 Task: Create a due date automation trigger when advanced on, on the wednesday of the week a card is due add fields without custom field "Resume" cleared at 11:00 AM.
Action: Mouse moved to (995, 86)
Screenshot: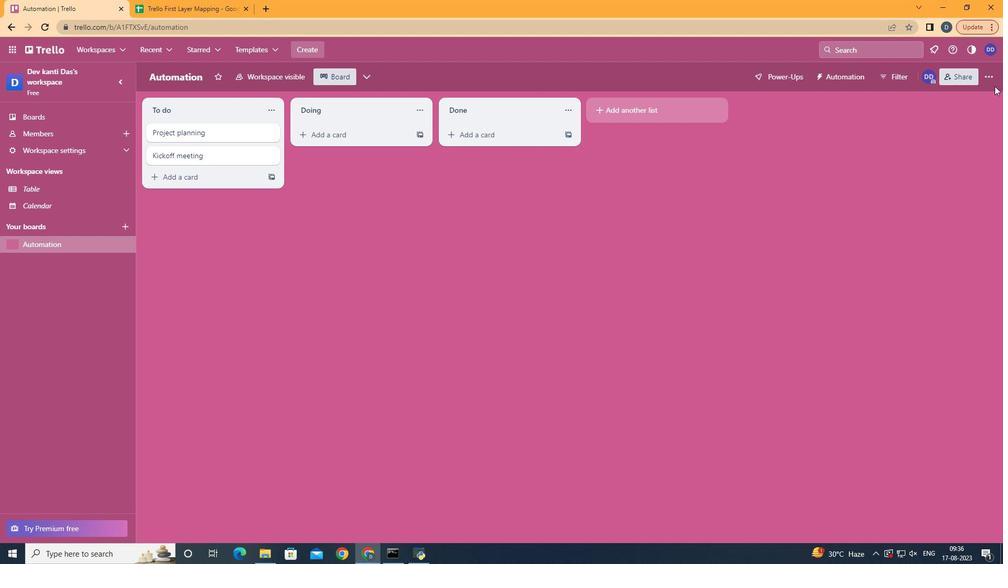 
Action: Mouse pressed left at (995, 86)
Screenshot: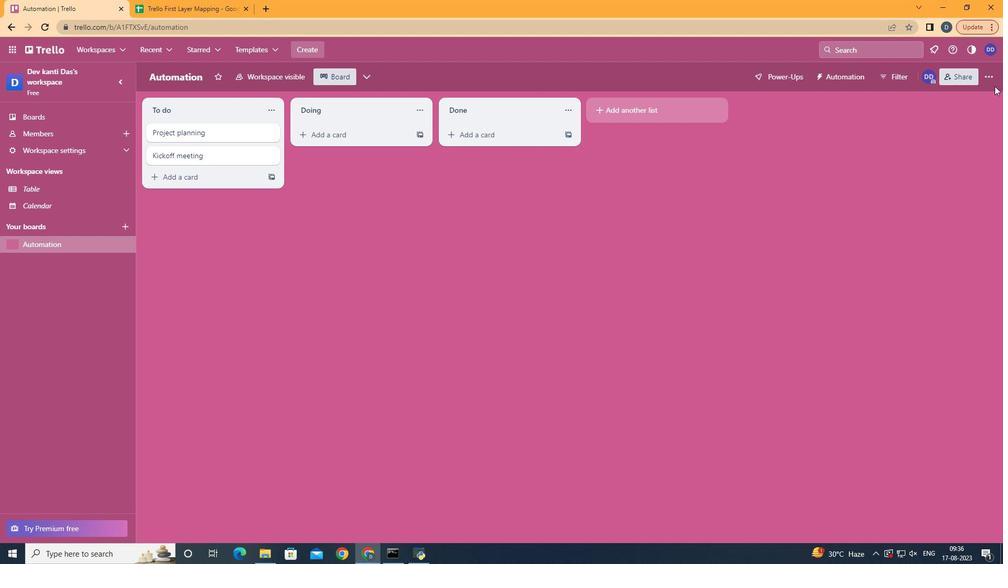
Action: Mouse moved to (995, 76)
Screenshot: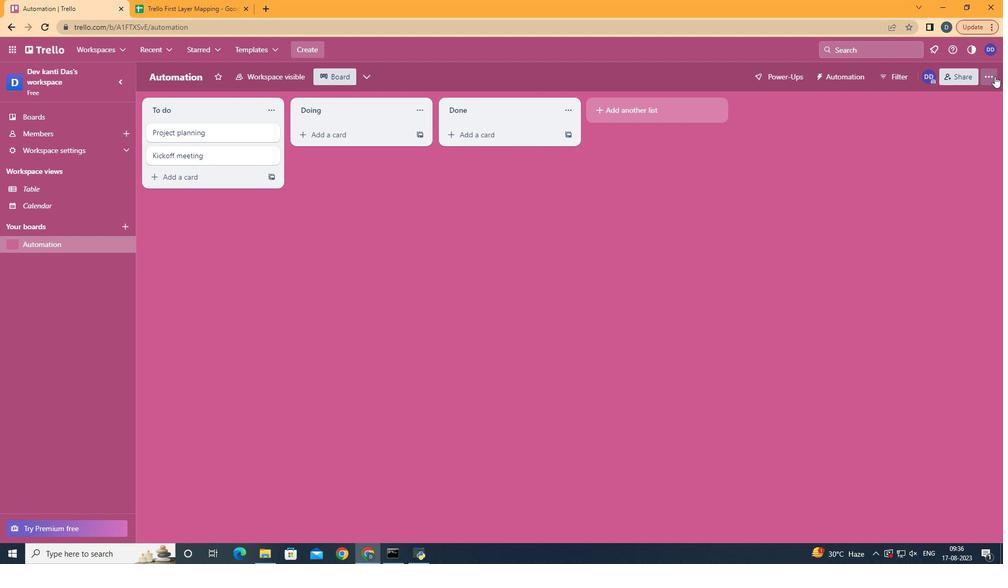 
Action: Mouse pressed left at (995, 76)
Screenshot: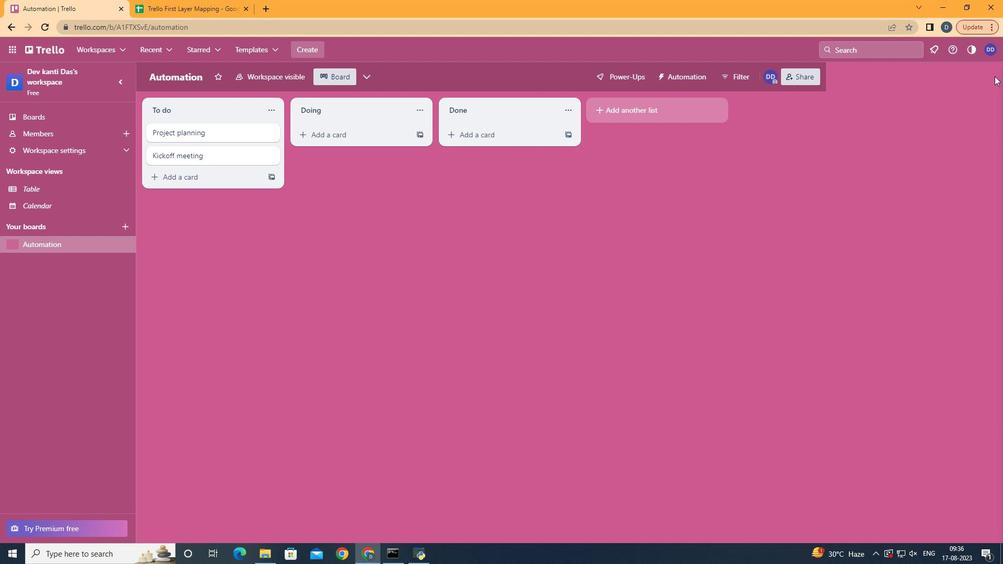 
Action: Mouse moved to (938, 207)
Screenshot: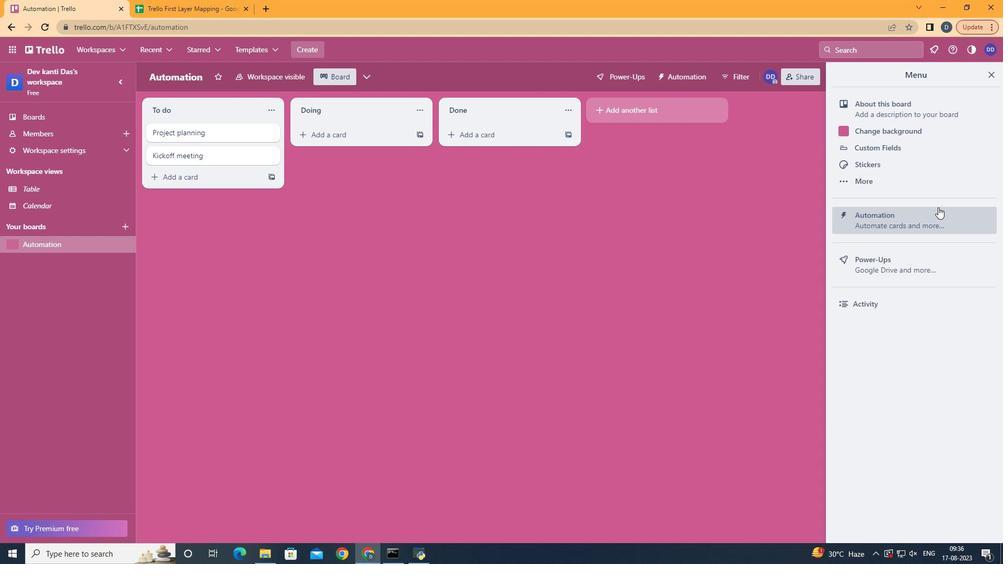 
Action: Mouse pressed left at (938, 207)
Screenshot: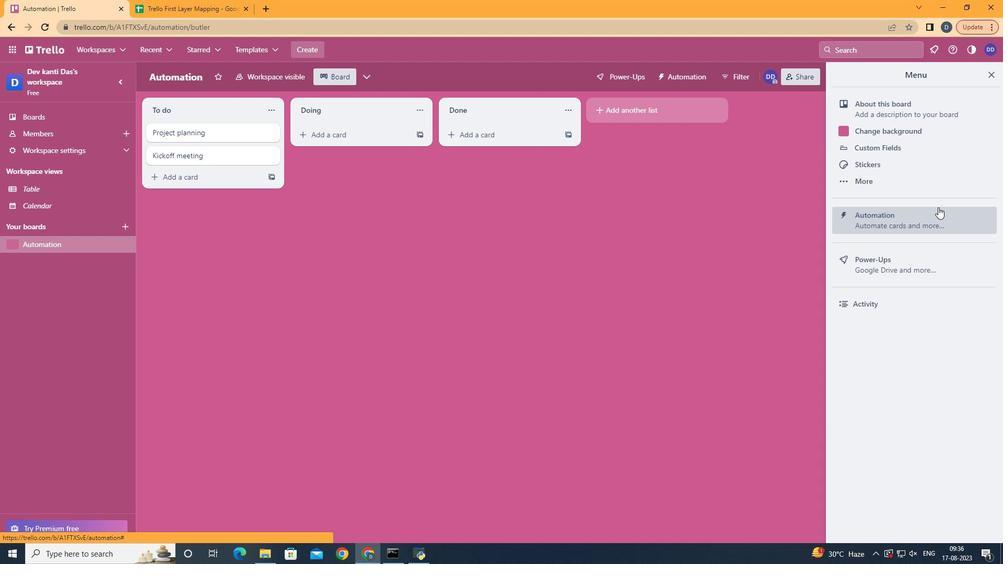 
Action: Mouse moved to (183, 210)
Screenshot: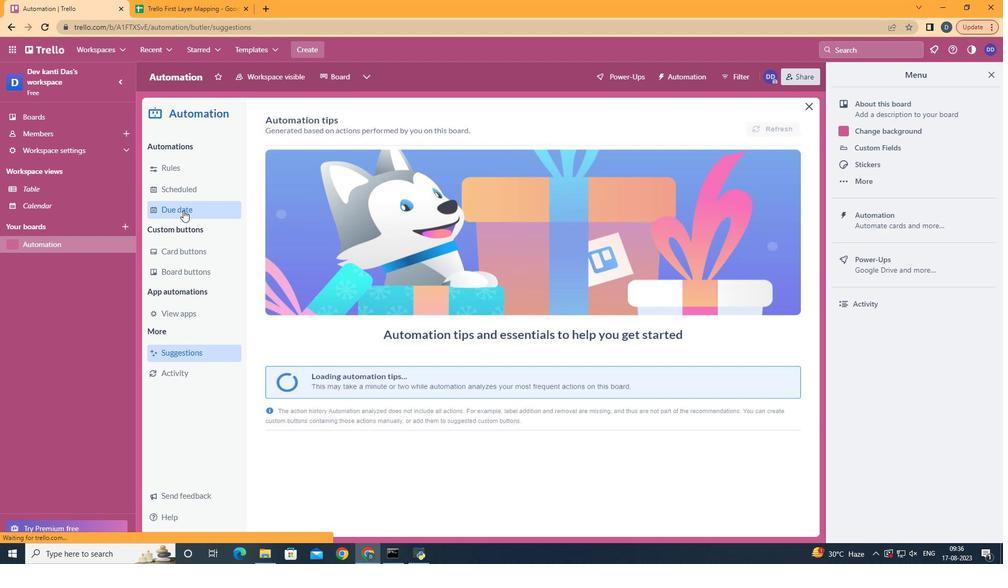 
Action: Mouse pressed left at (183, 210)
Screenshot: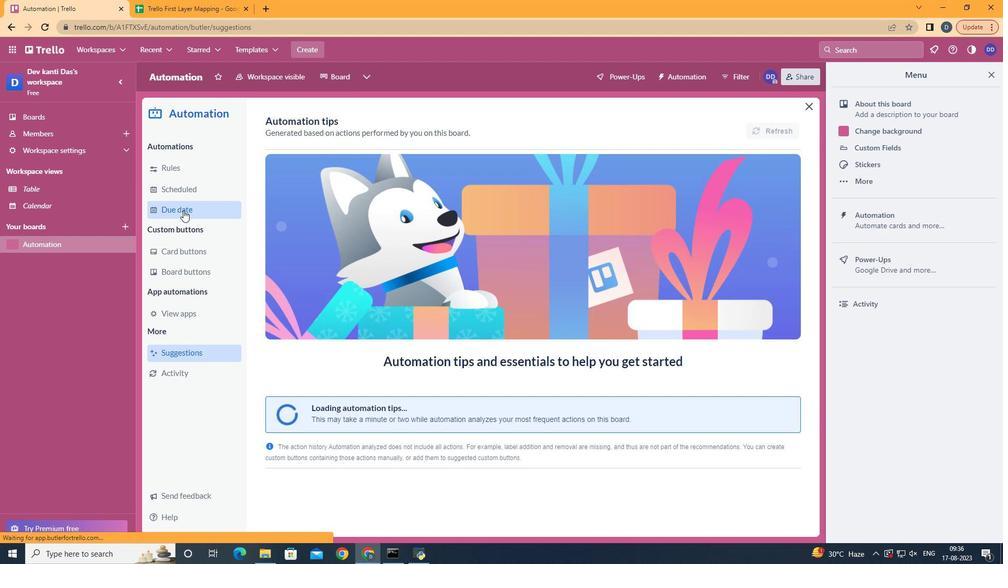 
Action: Mouse moved to (723, 127)
Screenshot: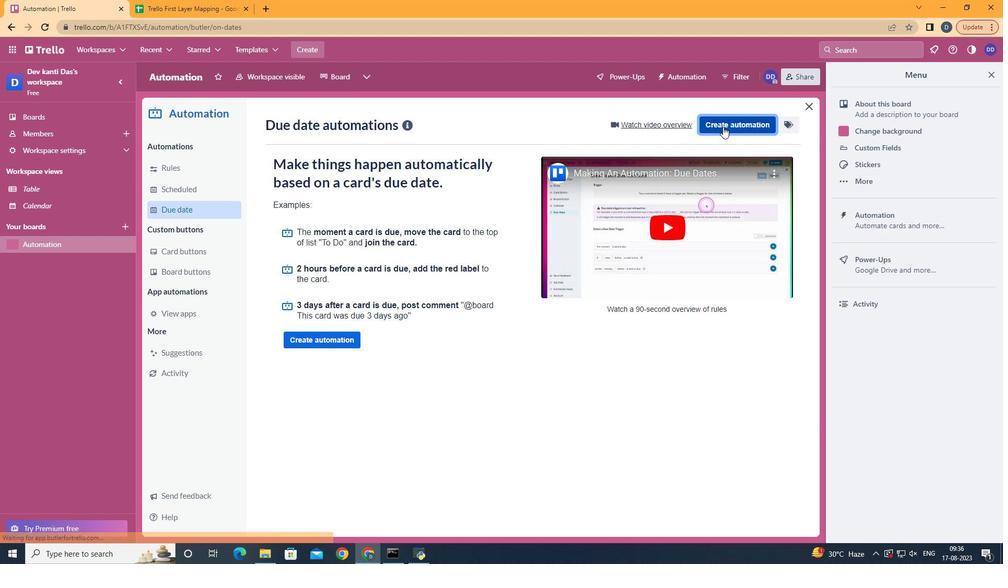 
Action: Mouse pressed left at (723, 127)
Screenshot: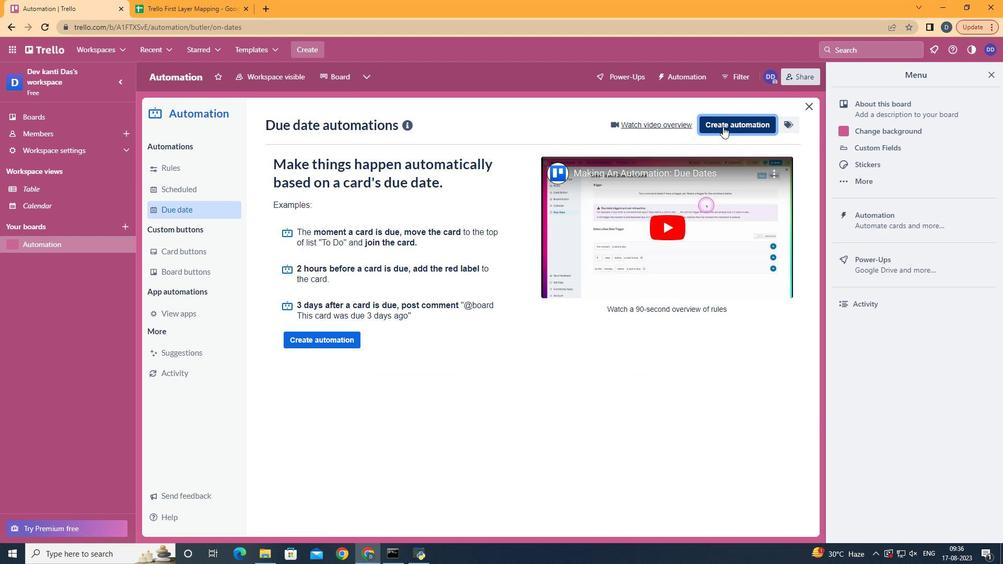 
Action: Mouse moved to (559, 229)
Screenshot: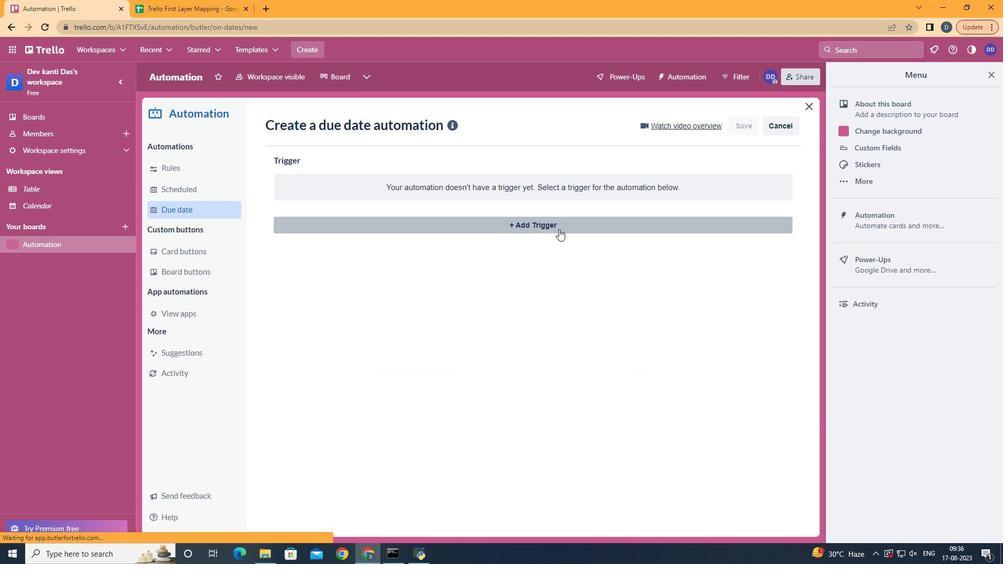 
Action: Mouse pressed left at (559, 229)
Screenshot: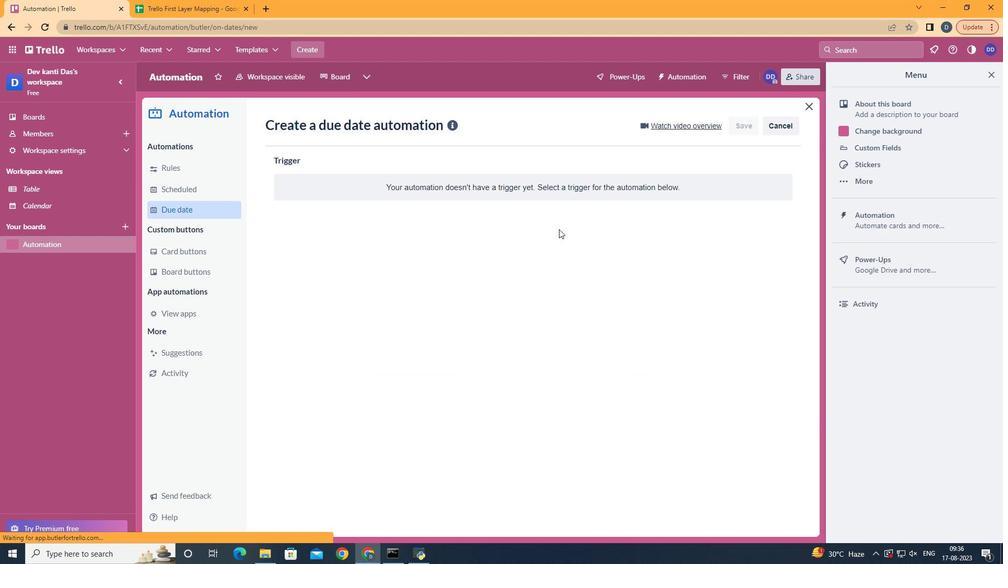 
Action: Mouse moved to (345, 319)
Screenshot: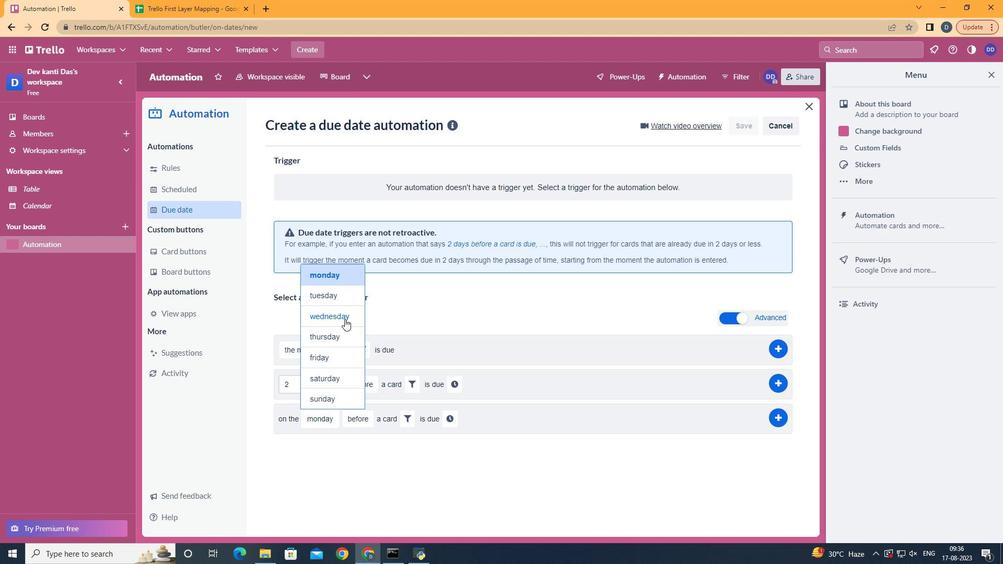 
Action: Mouse pressed left at (345, 319)
Screenshot: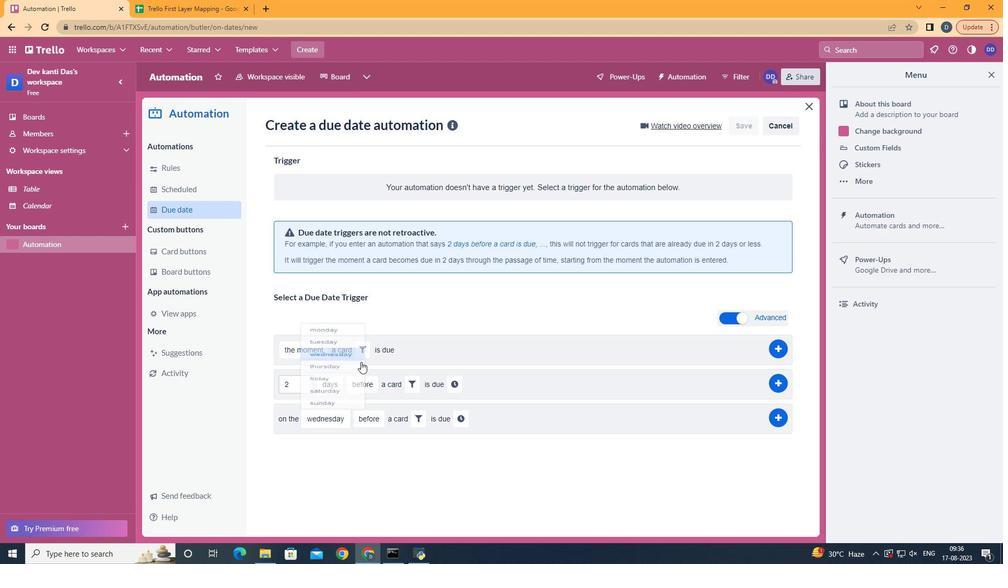 
Action: Mouse moved to (388, 480)
Screenshot: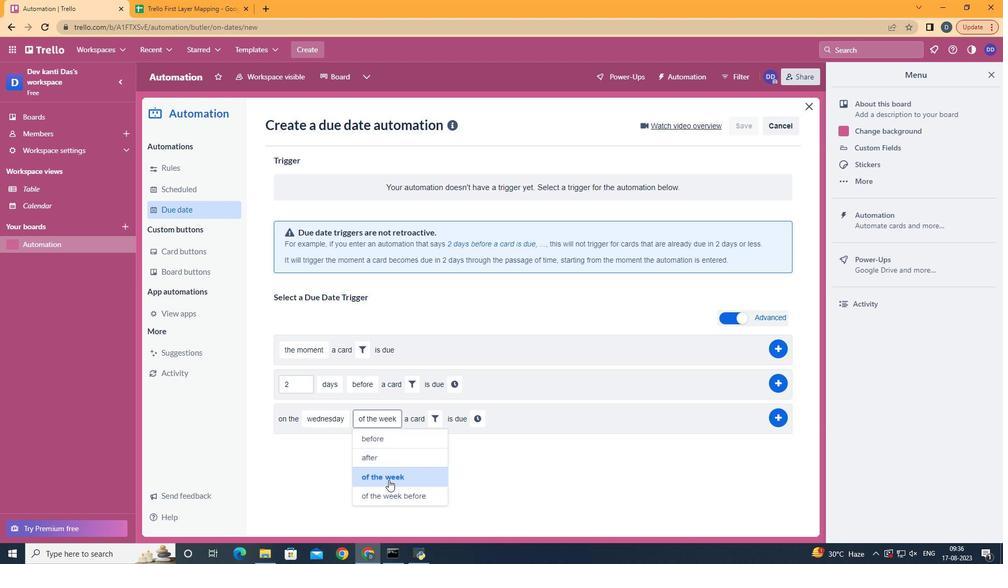 
Action: Mouse pressed left at (388, 480)
Screenshot: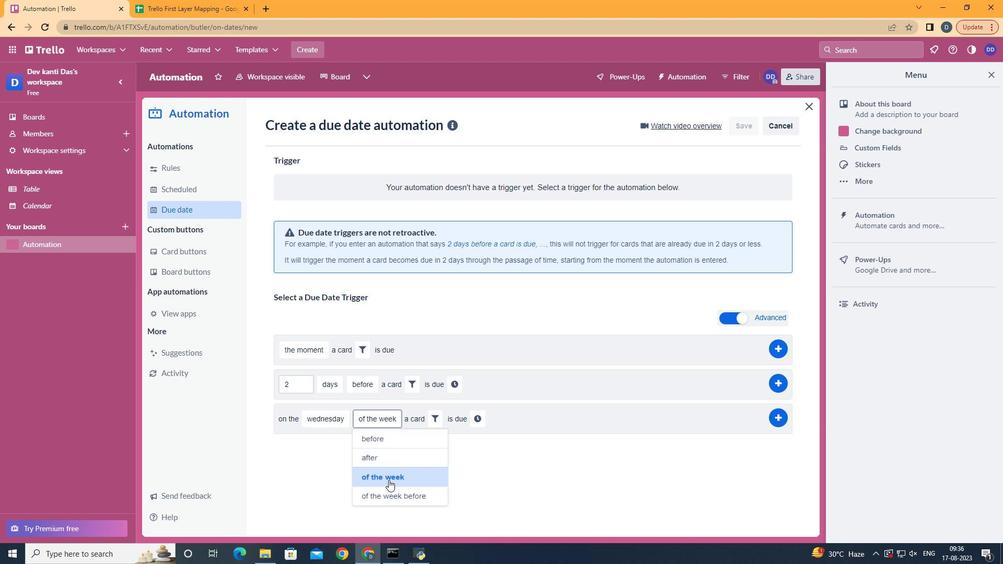 
Action: Mouse moved to (433, 418)
Screenshot: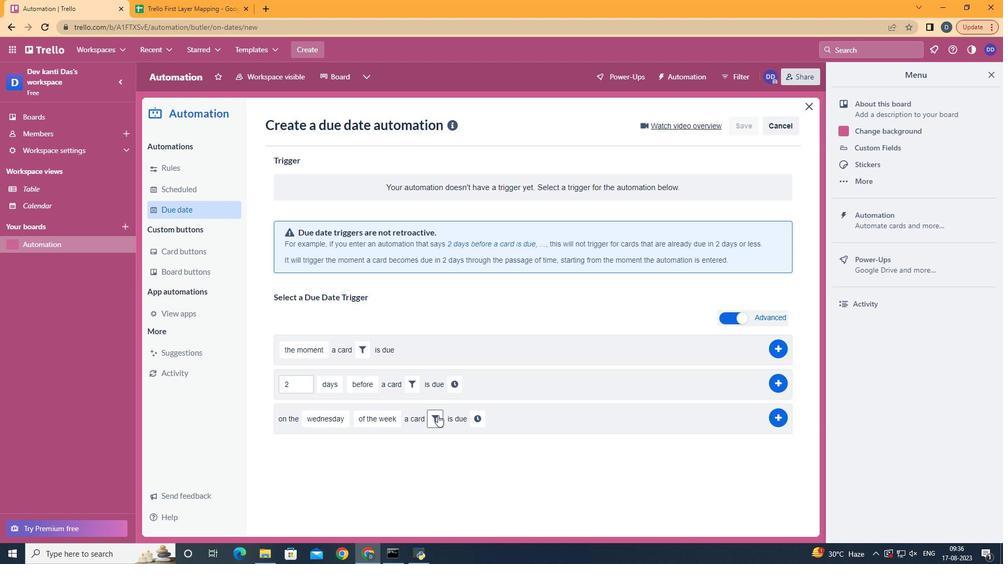 
Action: Mouse pressed left at (433, 418)
Screenshot: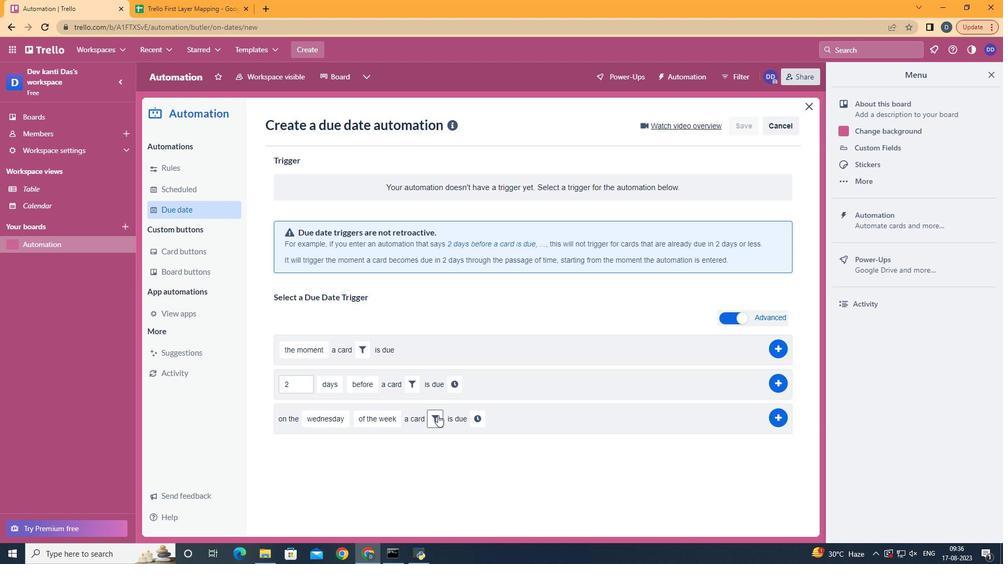 
Action: Mouse moved to (603, 452)
Screenshot: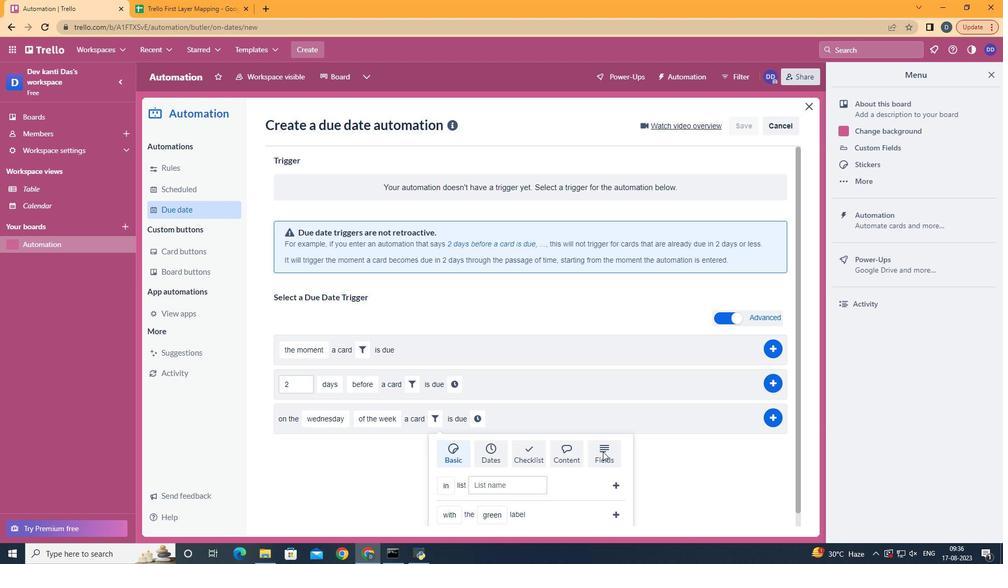 
Action: Mouse pressed left at (603, 452)
Screenshot: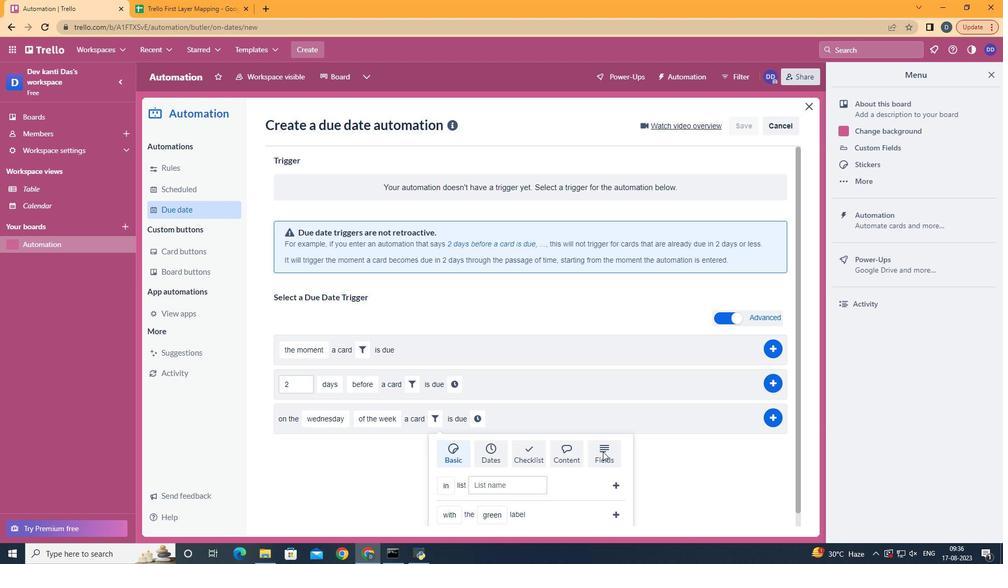 
Action: Mouse scrolled (603, 451) with delta (0, 0)
Screenshot: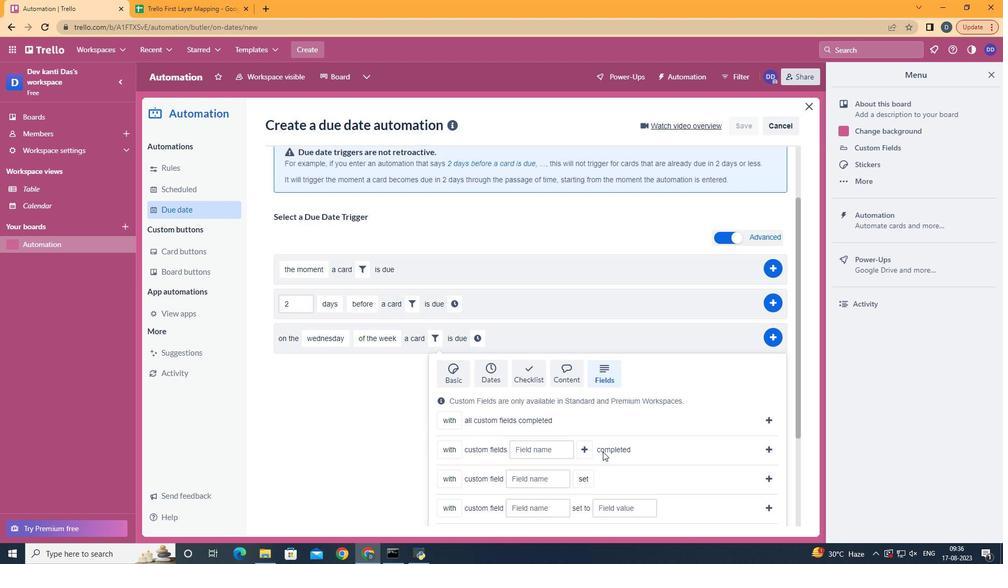 
Action: Mouse scrolled (603, 451) with delta (0, 0)
Screenshot: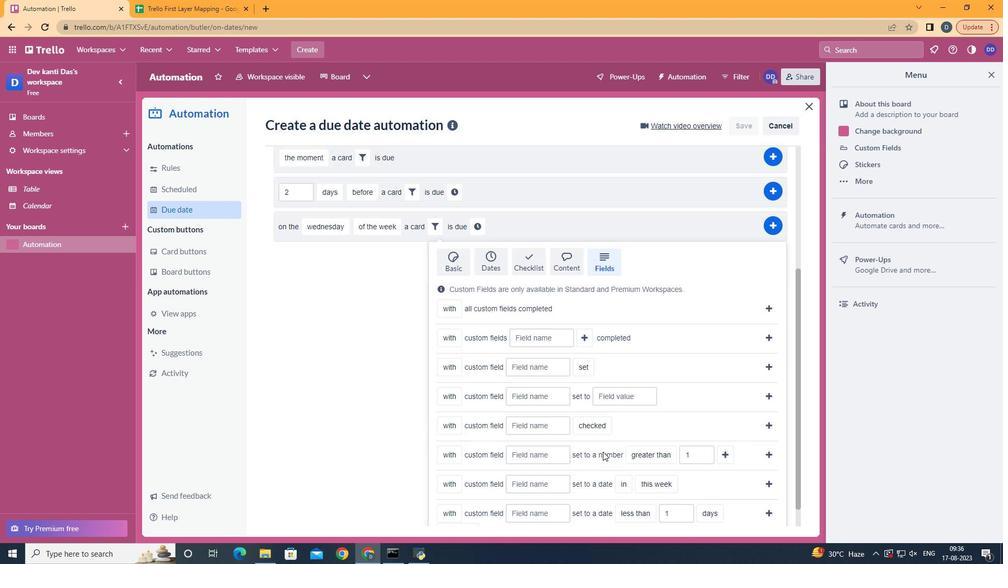
Action: Mouse scrolled (603, 451) with delta (0, 0)
Screenshot: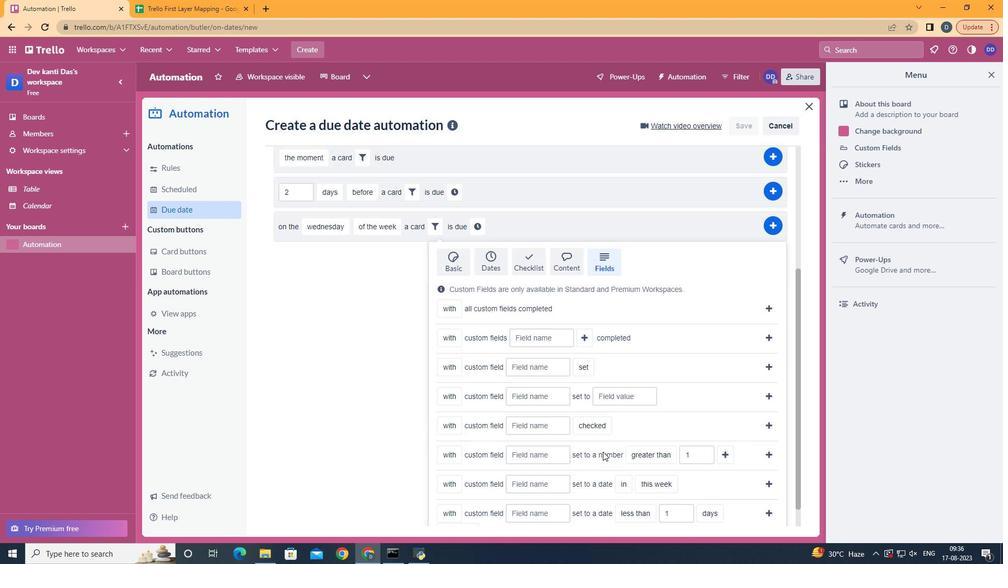 
Action: Mouse scrolled (603, 451) with delta (0, 0)
Screenshot: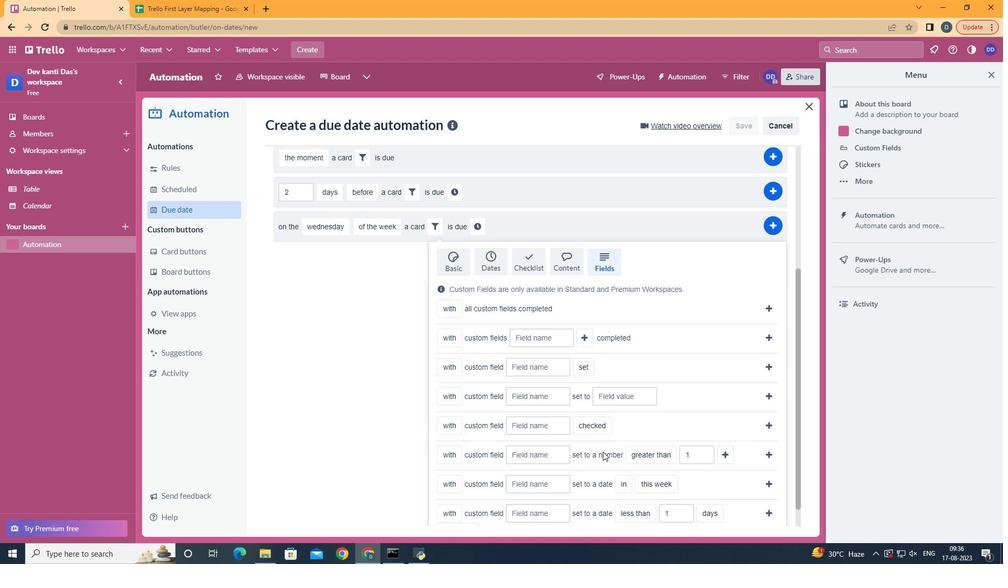 
Action: Mouse scrolled (603, 451) with delta (0, 0)
Screenshot: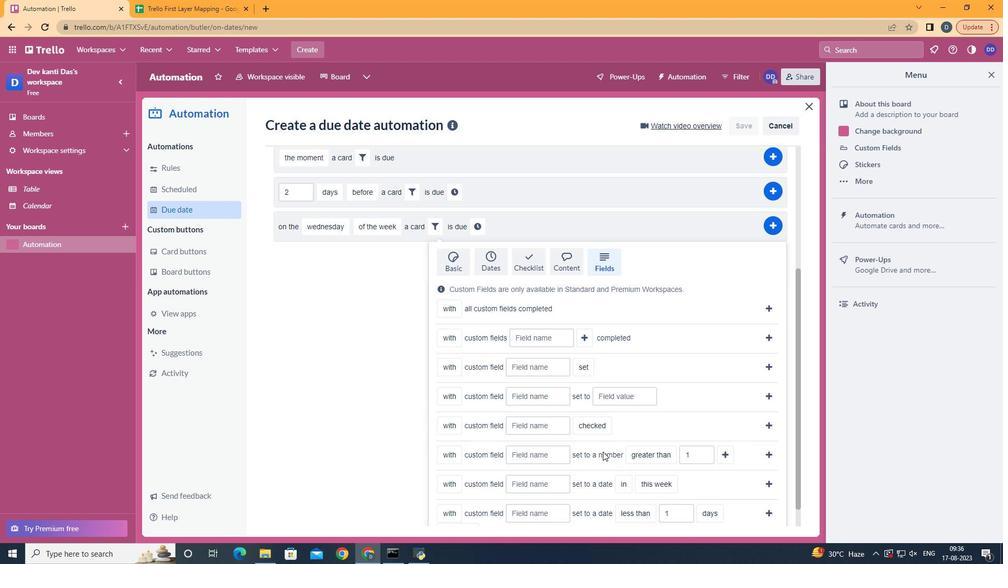 
Action: Mouse moved to (458, 388)
Screenshot: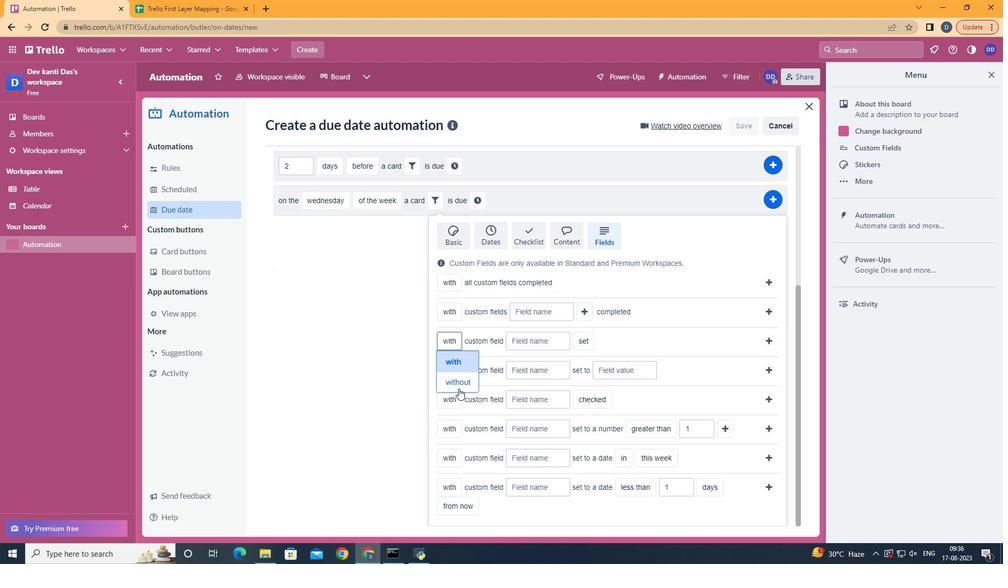 
Action: Mouse pressed left at (458, 388)
Screenshot: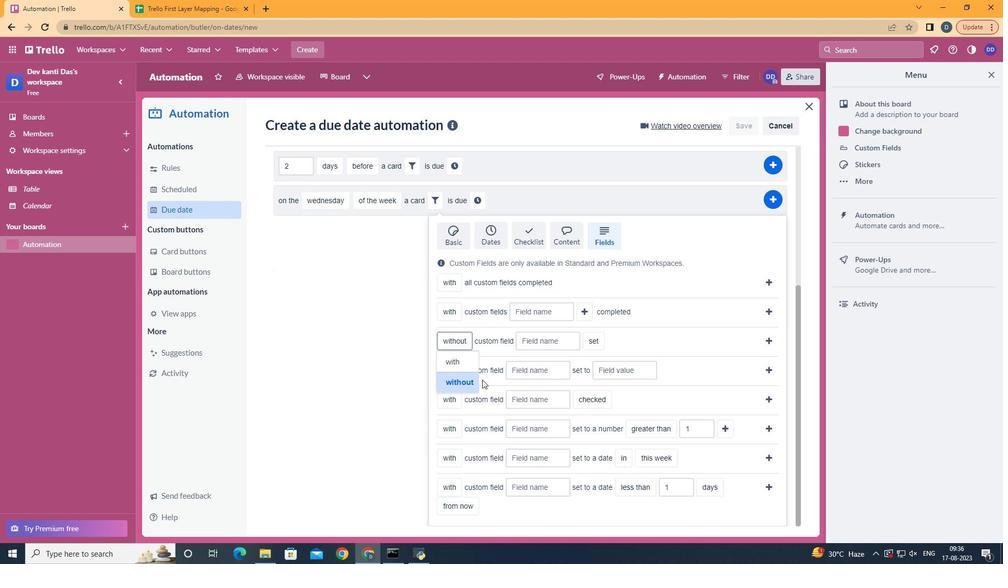 
Action: Mouse moved to (544, 335)
Screenshot: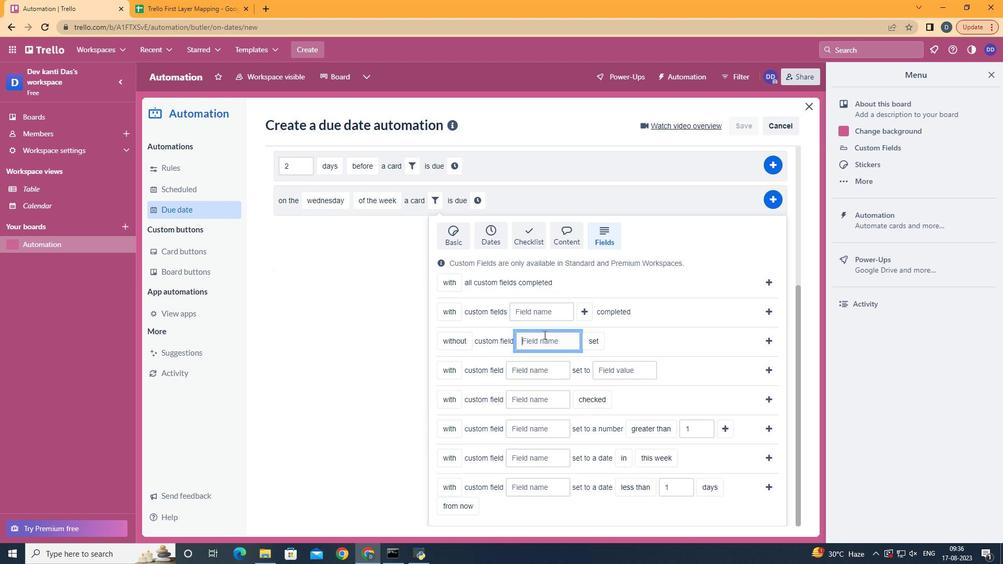
Action: Mouse pressed left at (544, 335)
Screenshot: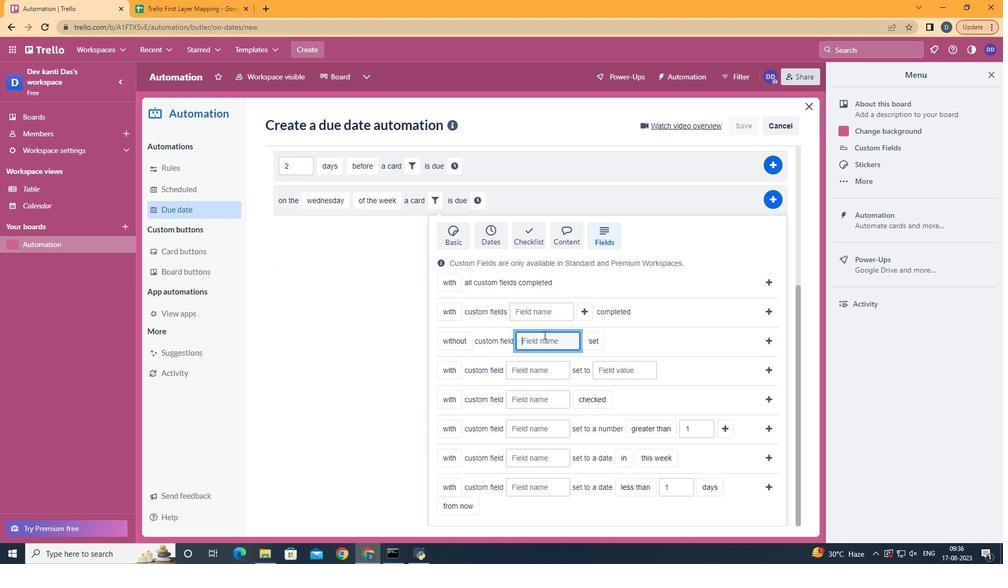 
Action: Key pressed <Key.shift>Resume
Screenshot: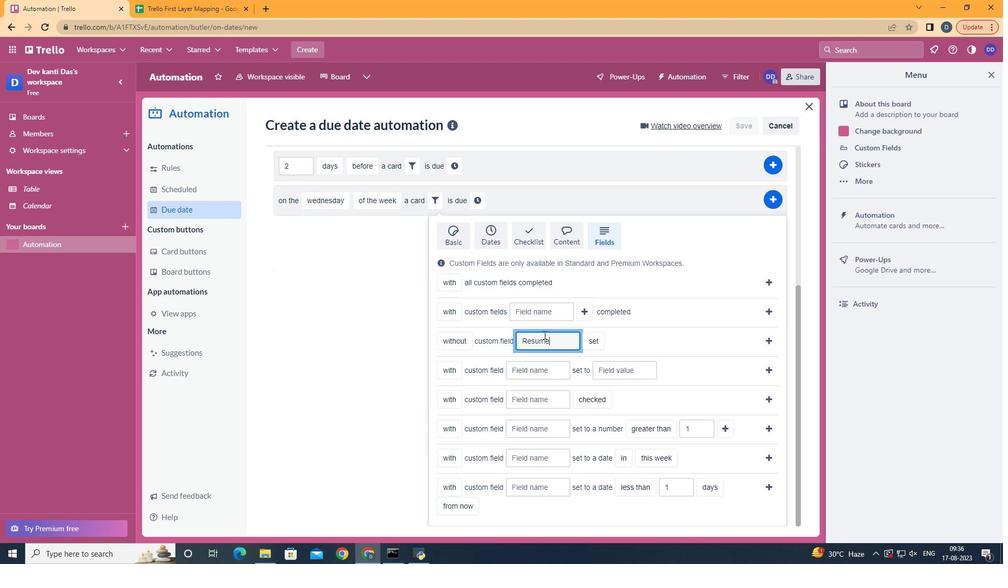 
Action: Mouse moved to (599, 387)
Screenshot: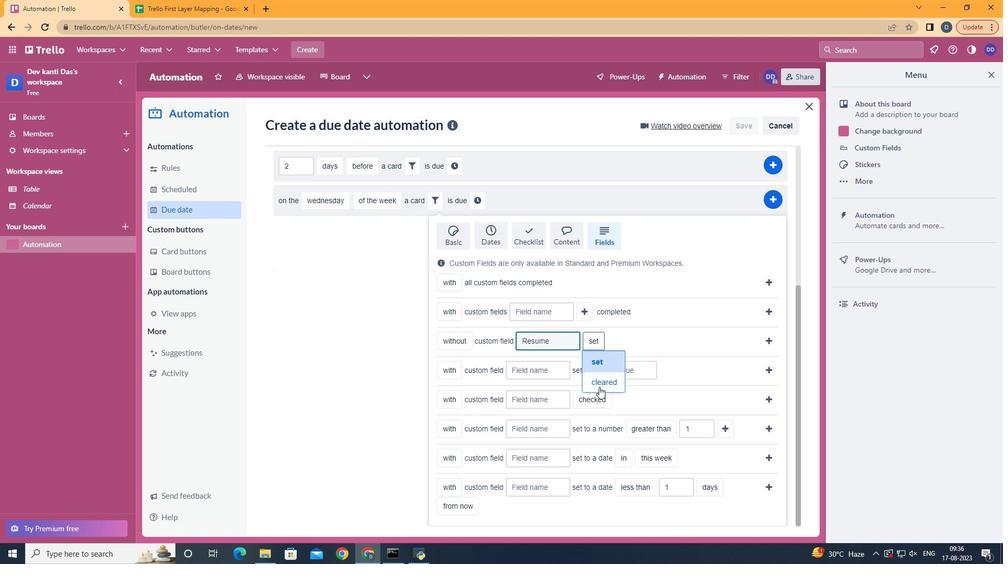 
Action: Mouse pressed left at (599, 387)
Screenshot: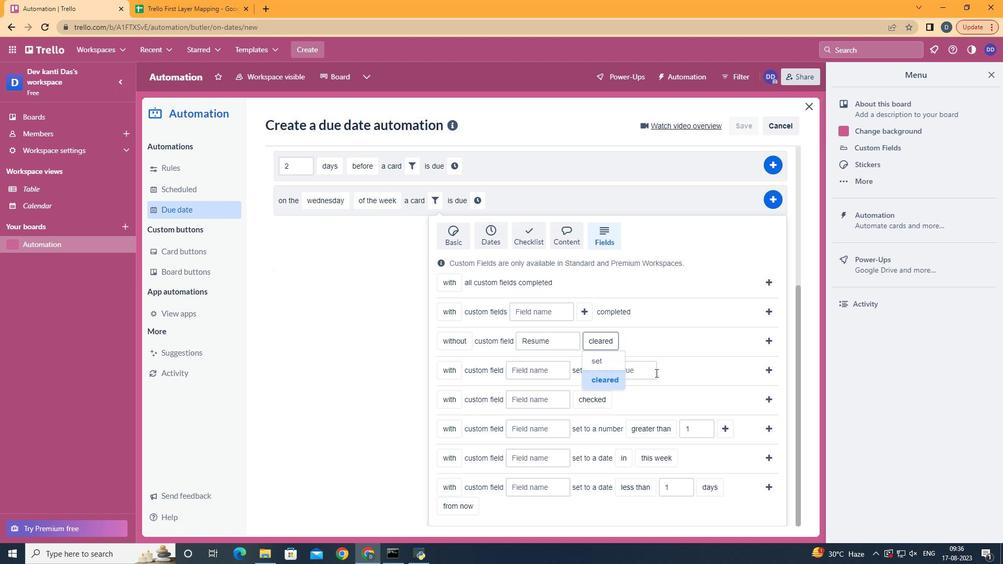 
Action: Mouse moved to (769, 340)
Screenshot: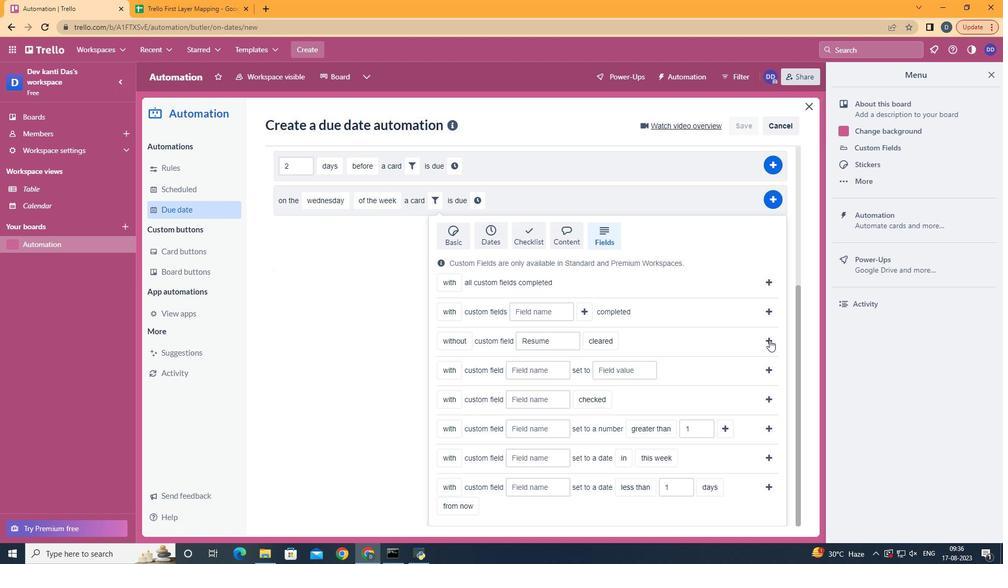 
Action: Mouse pressed left at (769, 340)
Screenshot: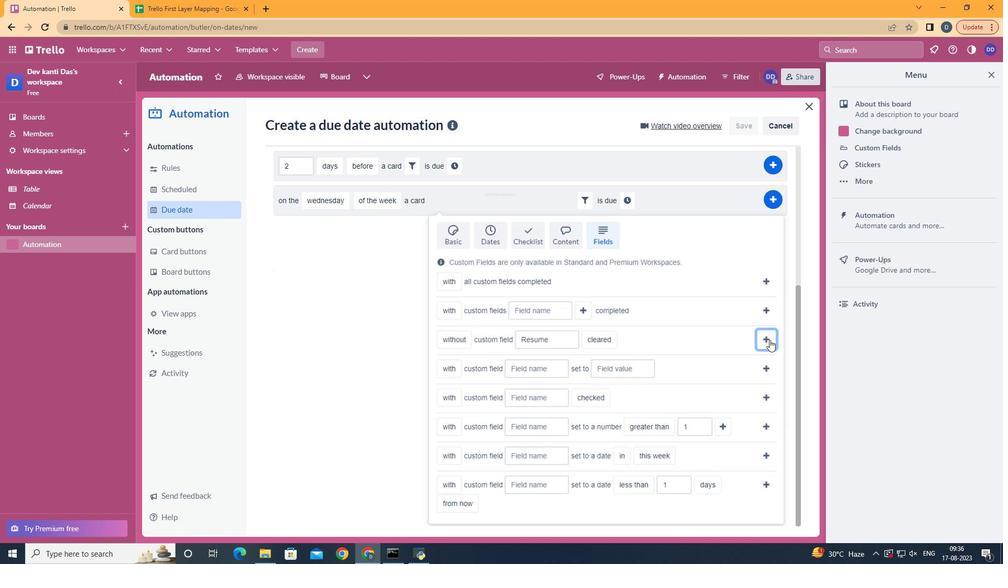 
Action: Mouse moved to (634, 421)
Screenshot: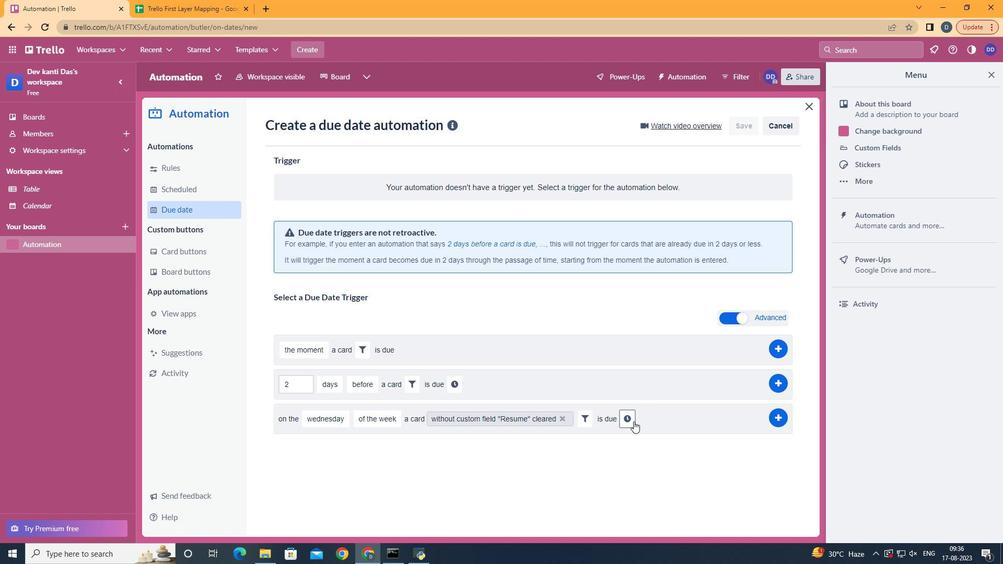
Action: Mouse pressed left at (634, 421)
Screenshot: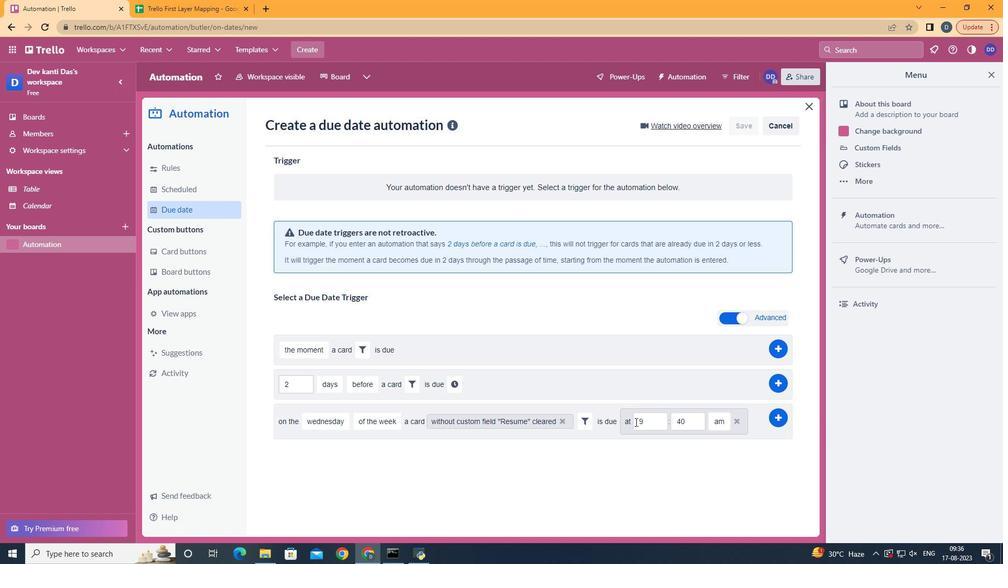 
Action: Mouse moved to (664, 422)
Screenshot: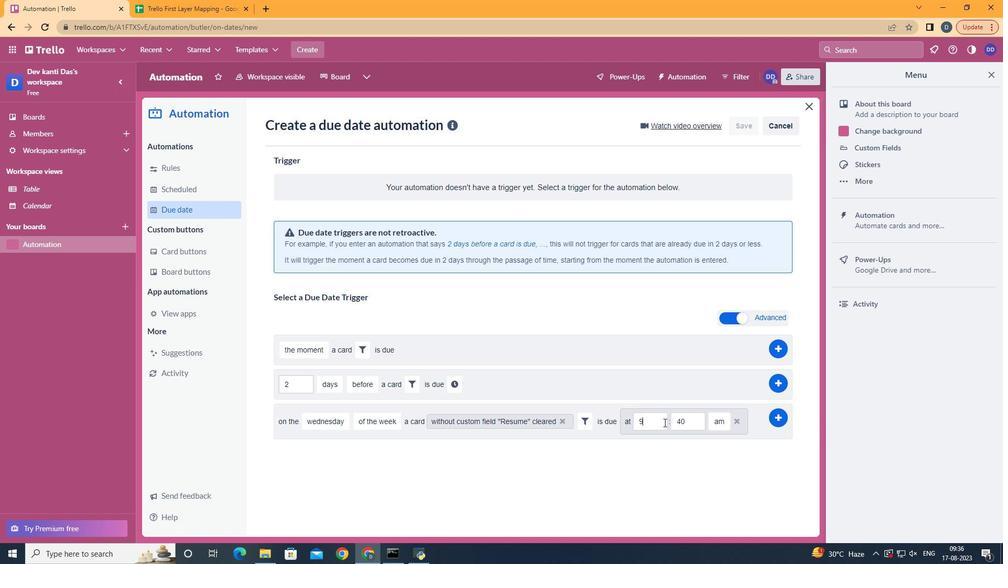 
Action: Mouse pressed left at (664, 422)
Screenshot: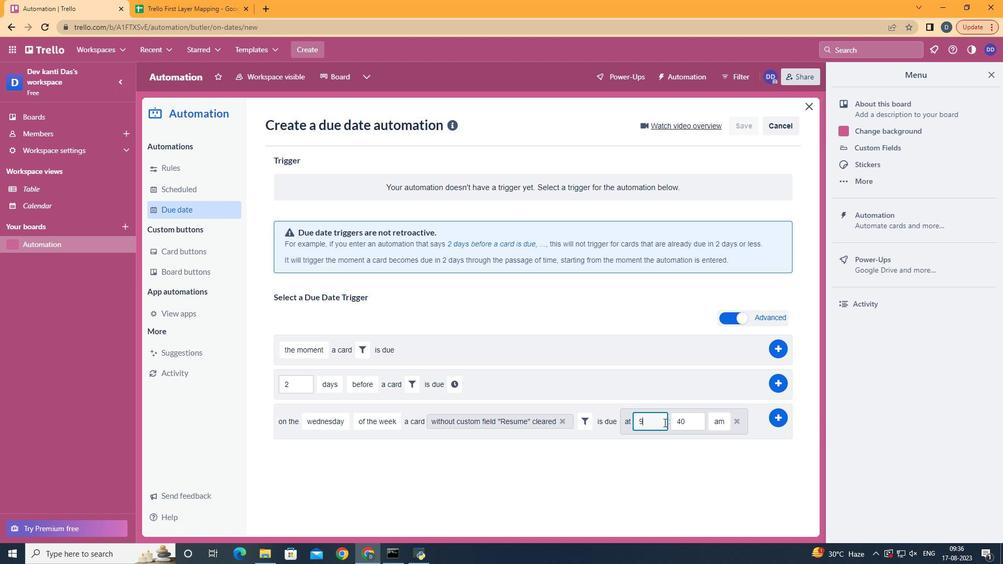
Action: Key pressed <Key.backspace>11
Screenshot: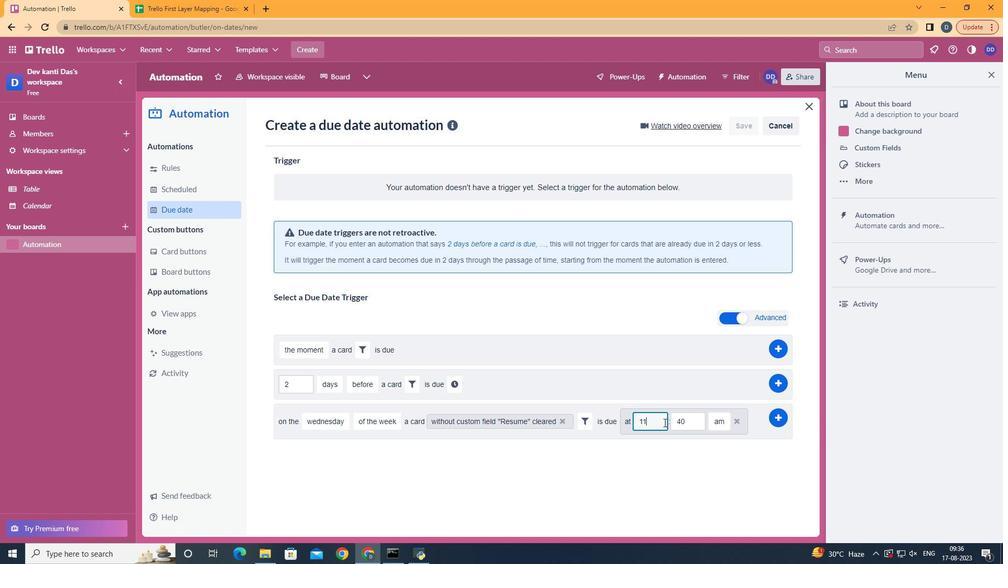 
Action: Mouse moved to (688, 422)
Screenshot: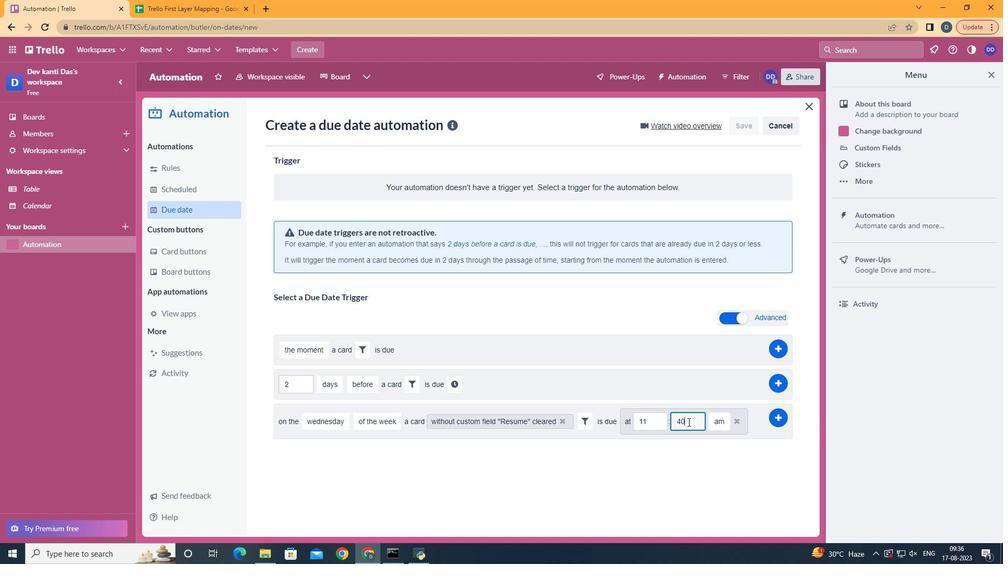 
Action: Mouse pressed left at (688, 422)
Screenshot: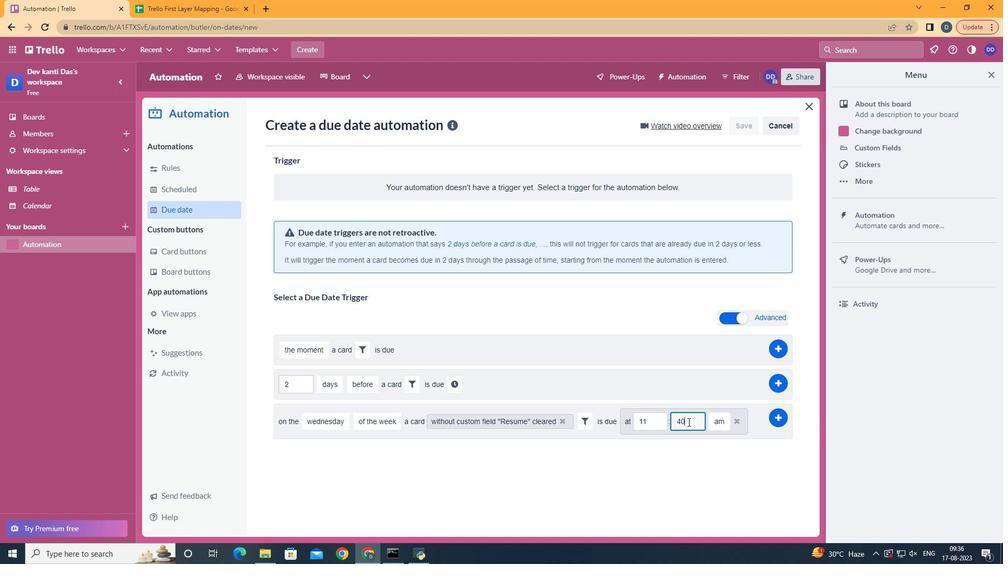 
Action: Mouse moved to (688, 422)
Screenshot: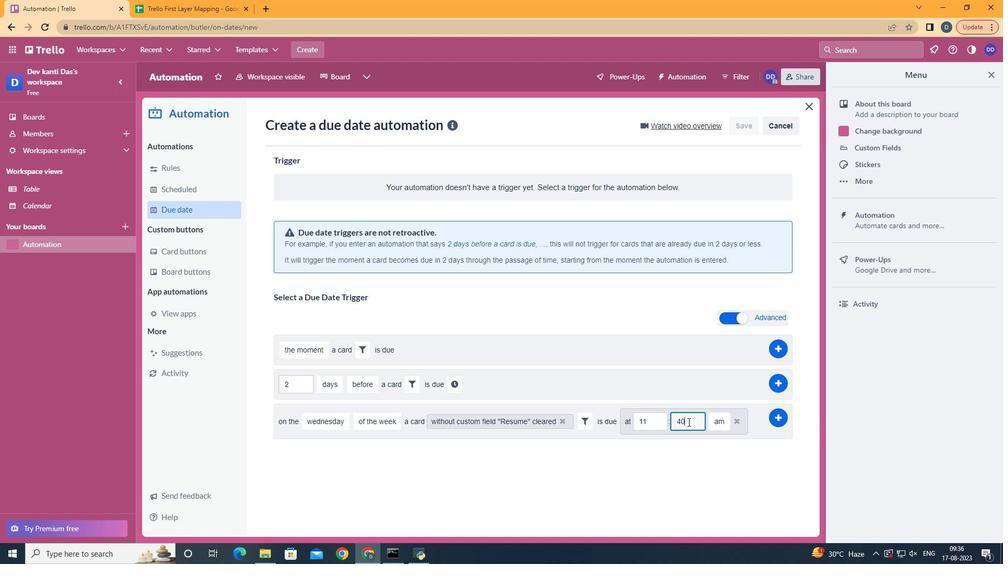
Action: Key pressed <Key.backspace><Key.backspace>00
Screenshot: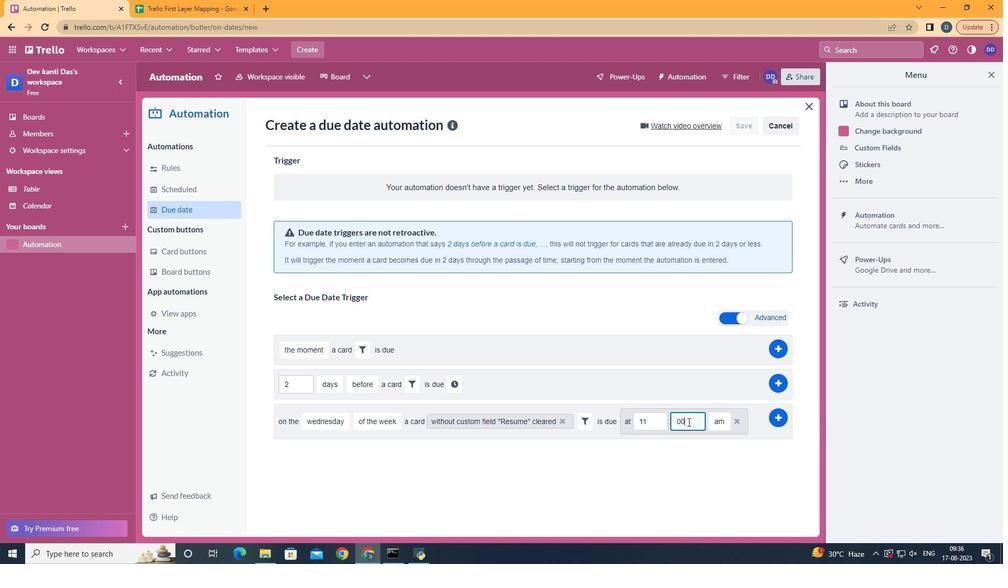 
Action: Mouse moved to (778, 419)
Screenshot: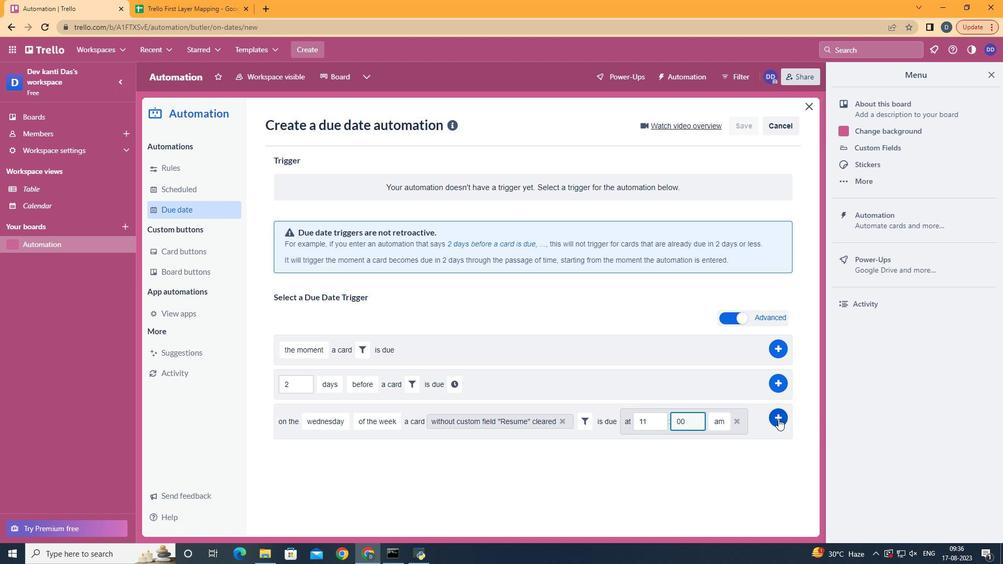 
Action: Mouse pressed left at (778, 419)
Screenshot: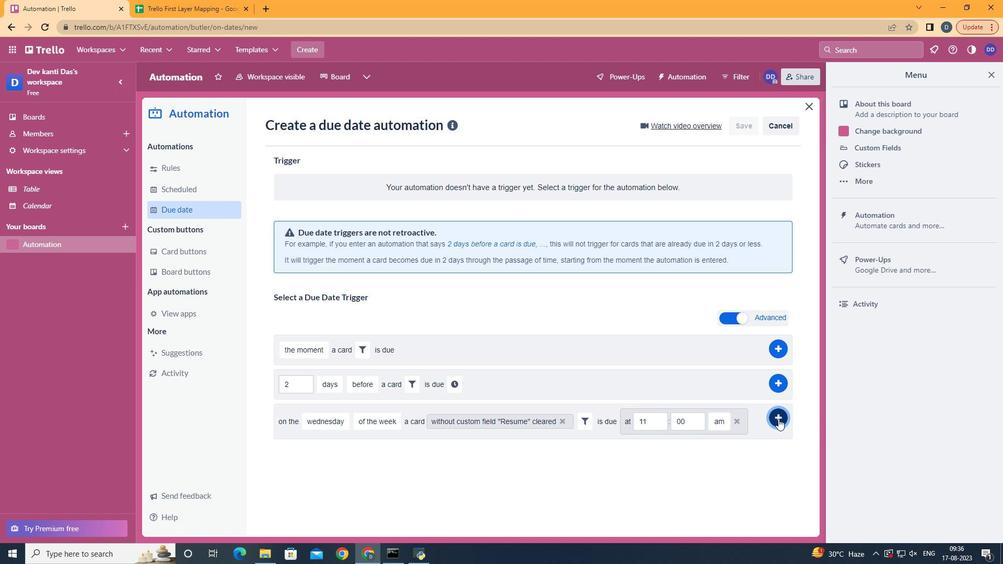 
